 Task: Check the median sale price of all home types in the last 3 years.
Action: Mouse moved to (1101, 208)
Screenshot: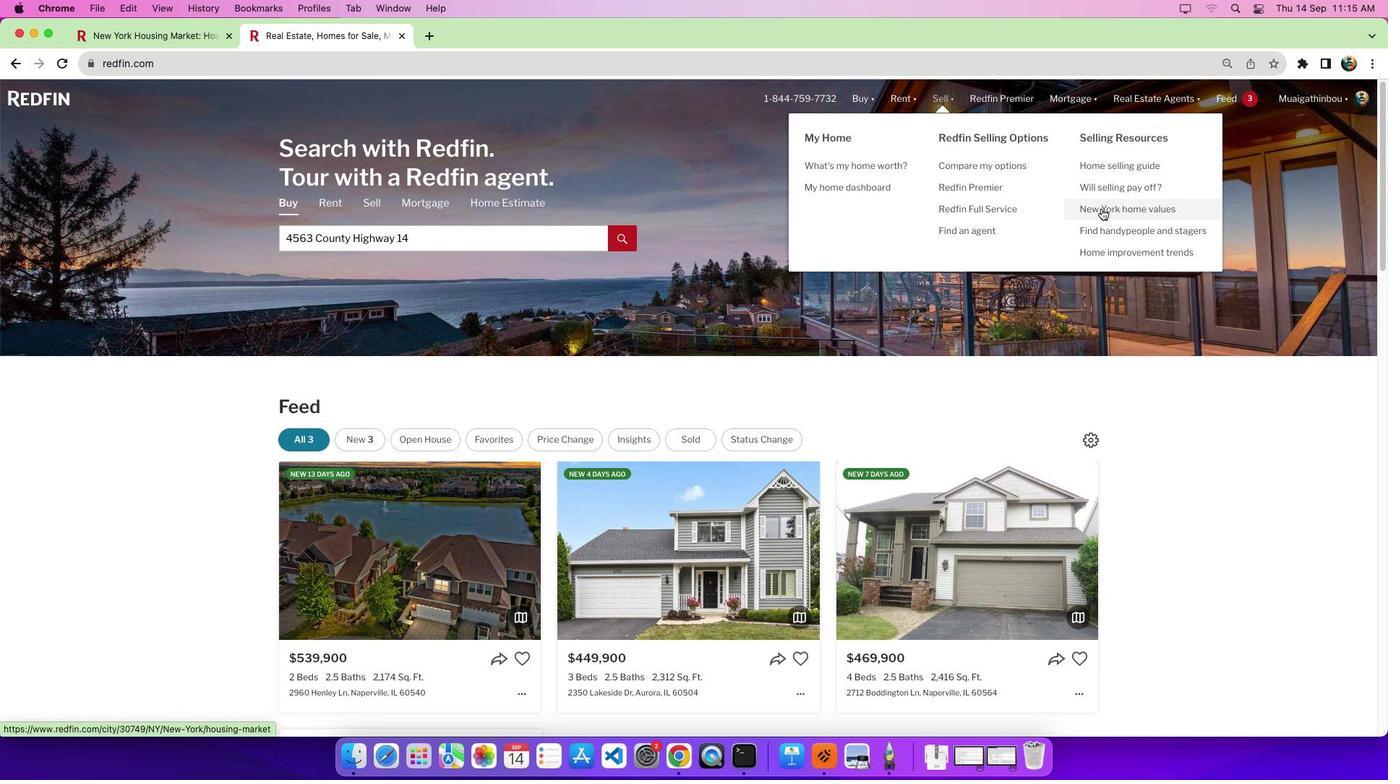 
Action: Mouse pressed left at (1101, 208)
Screenshot: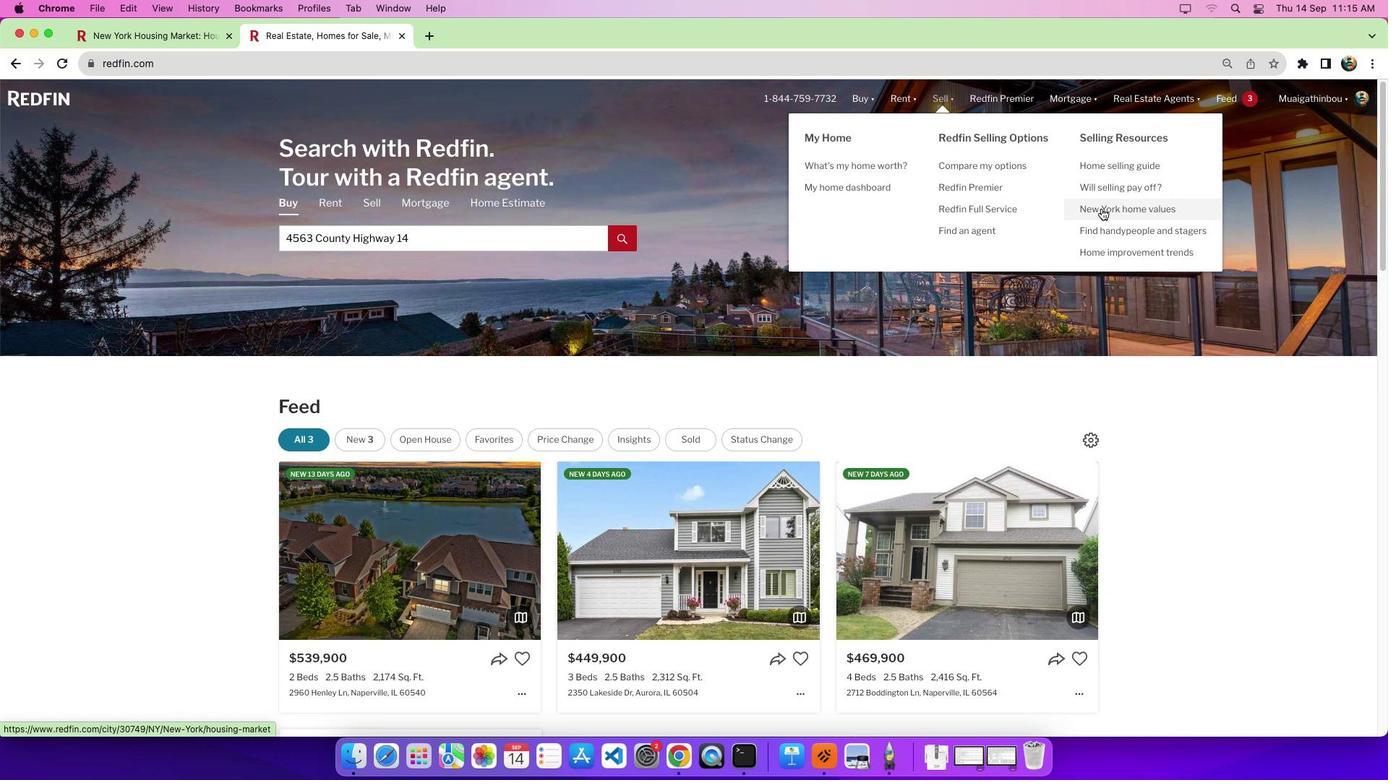 
Action: Mouse moved to (1006, 494)
Screenshot: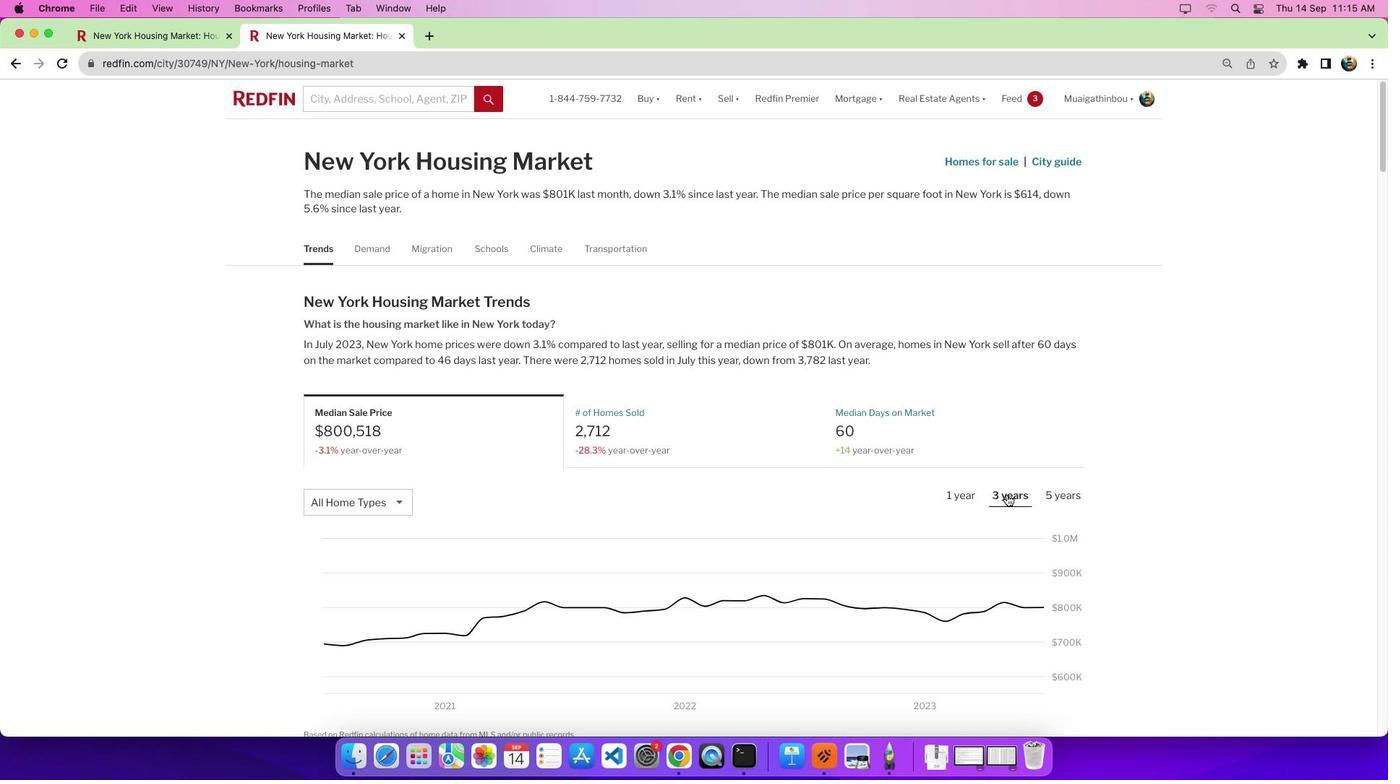 
Action: Mouse pressed left at (1006, 494)
Screenshot: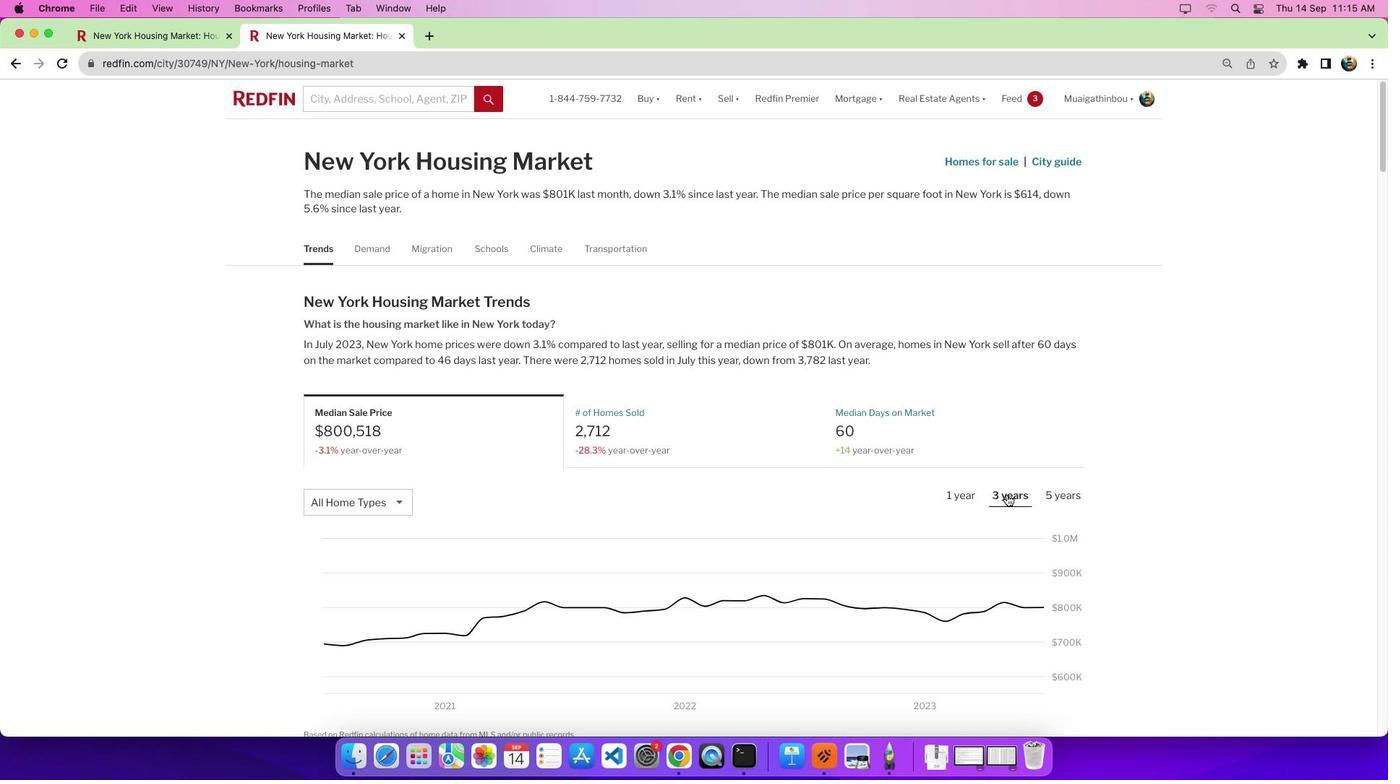 
Action: Mouse moved to (814, 438)
Screenshot: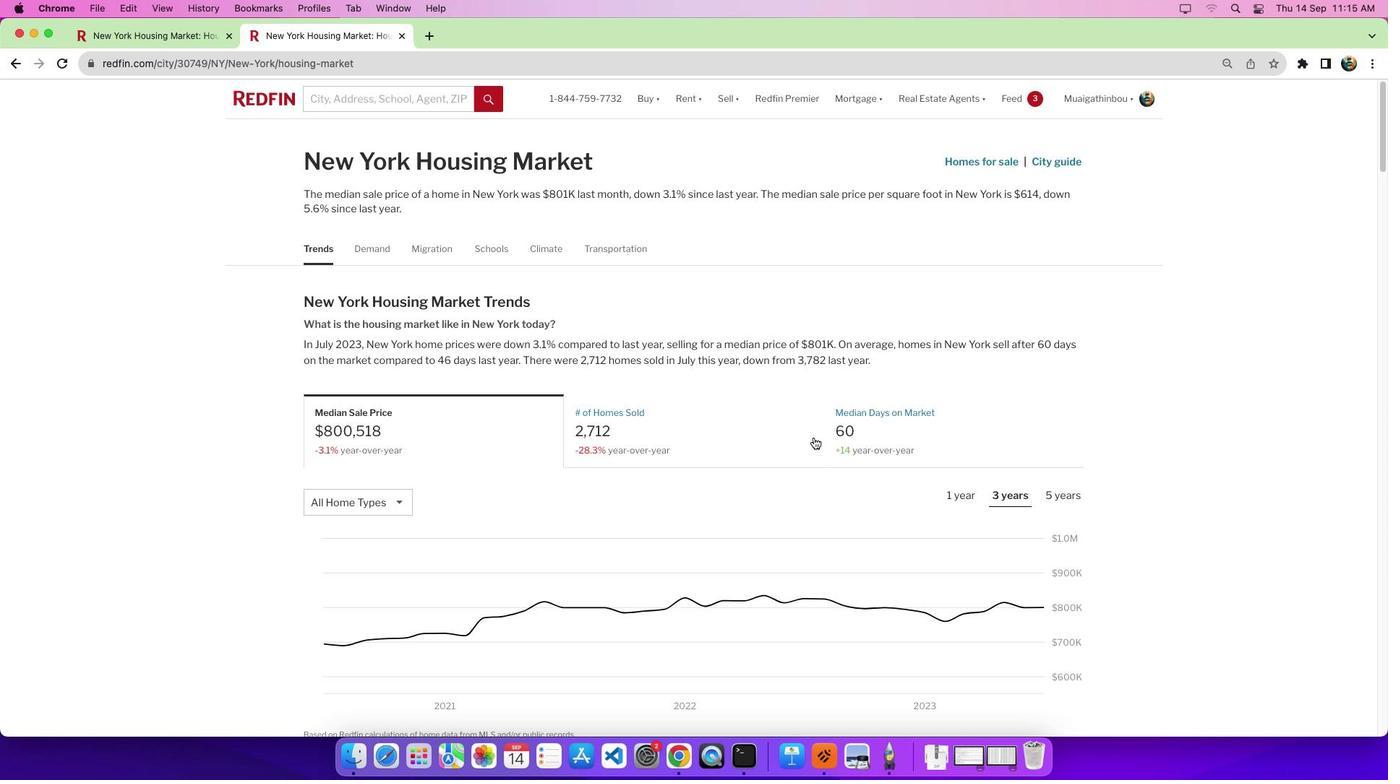 
